 Task: Create a task  Create a new online platform for peer-to-peer lending , assign it to team member softage.3@softage.net in the project AgileForge and update the status of the task to  Off Track , set the priority of the task to Medium
Action: Mouse moved to (87, 538)
Screenshot: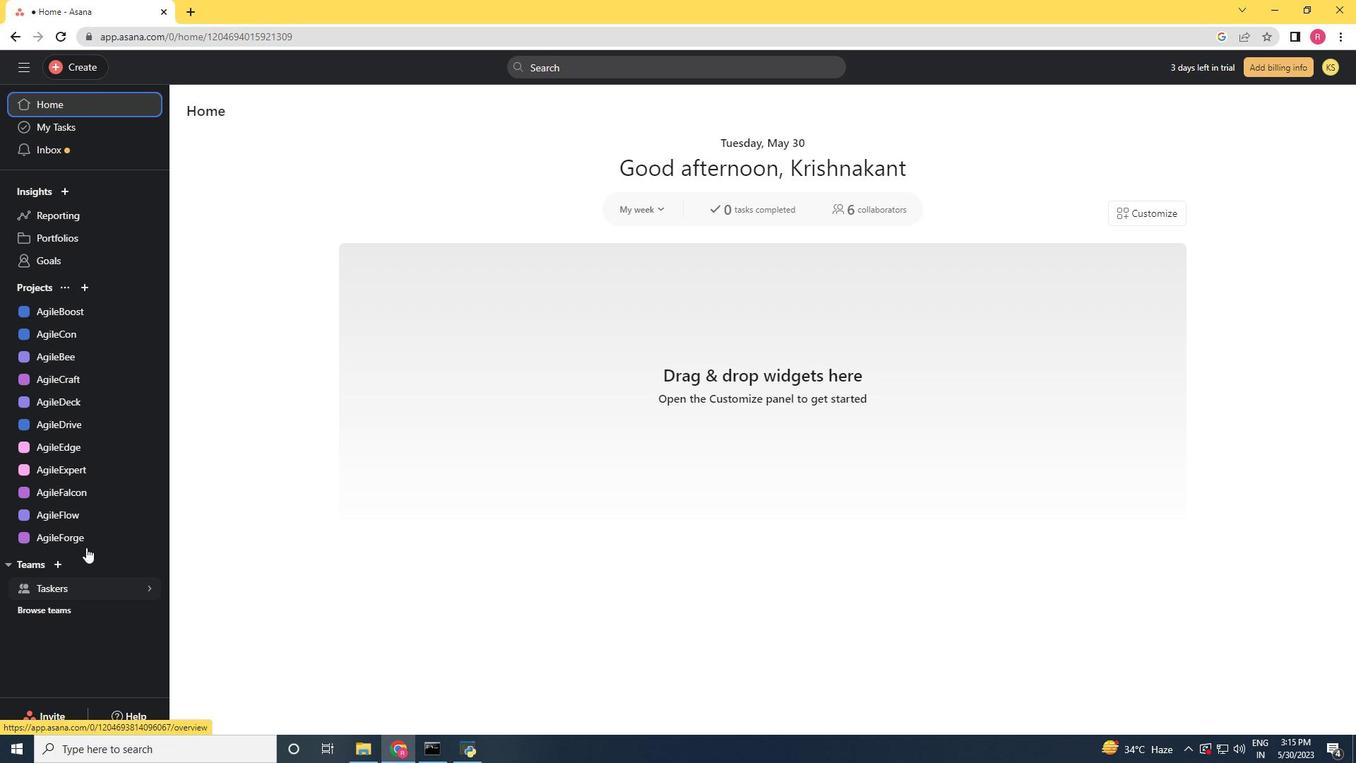 
Action: Mouse pressed left at (87, 538)
Screenshot: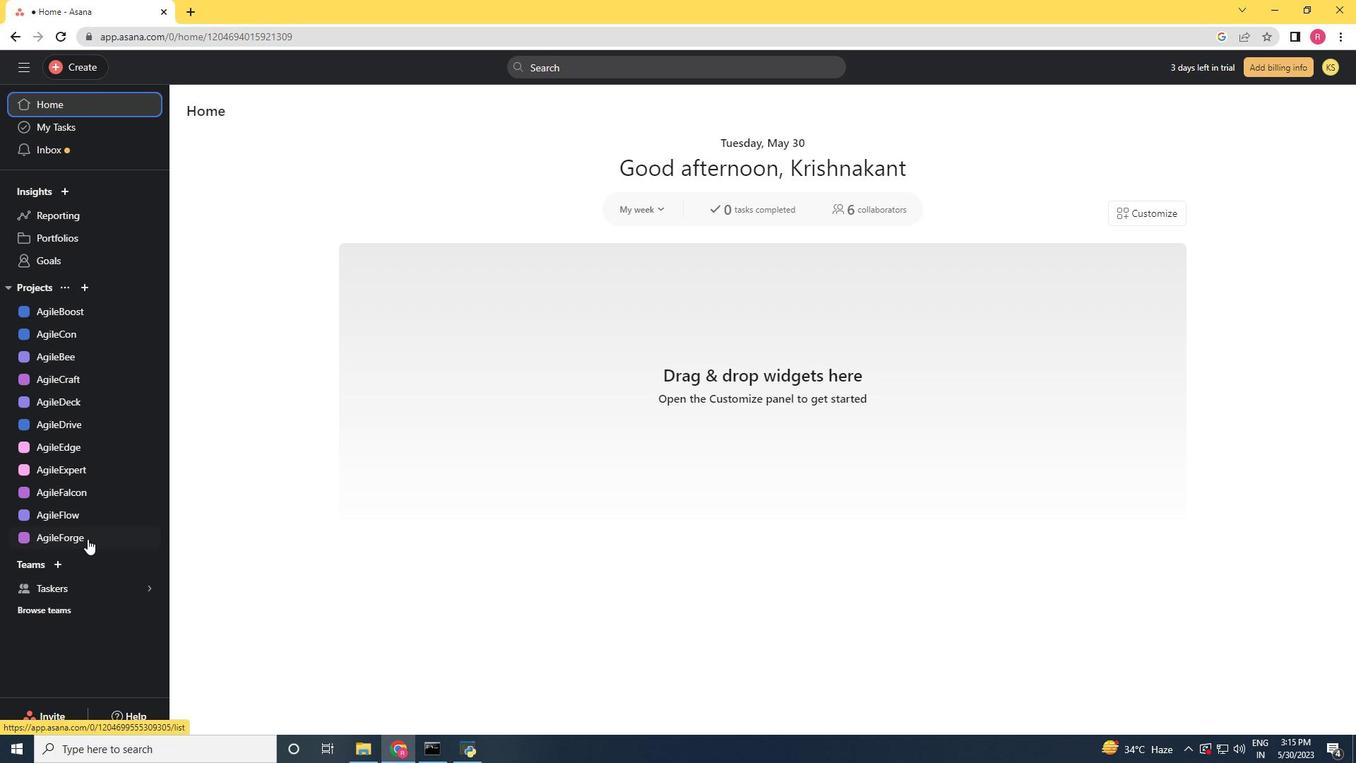 
Action: Mouse moved to (67, 69)
Screenshot: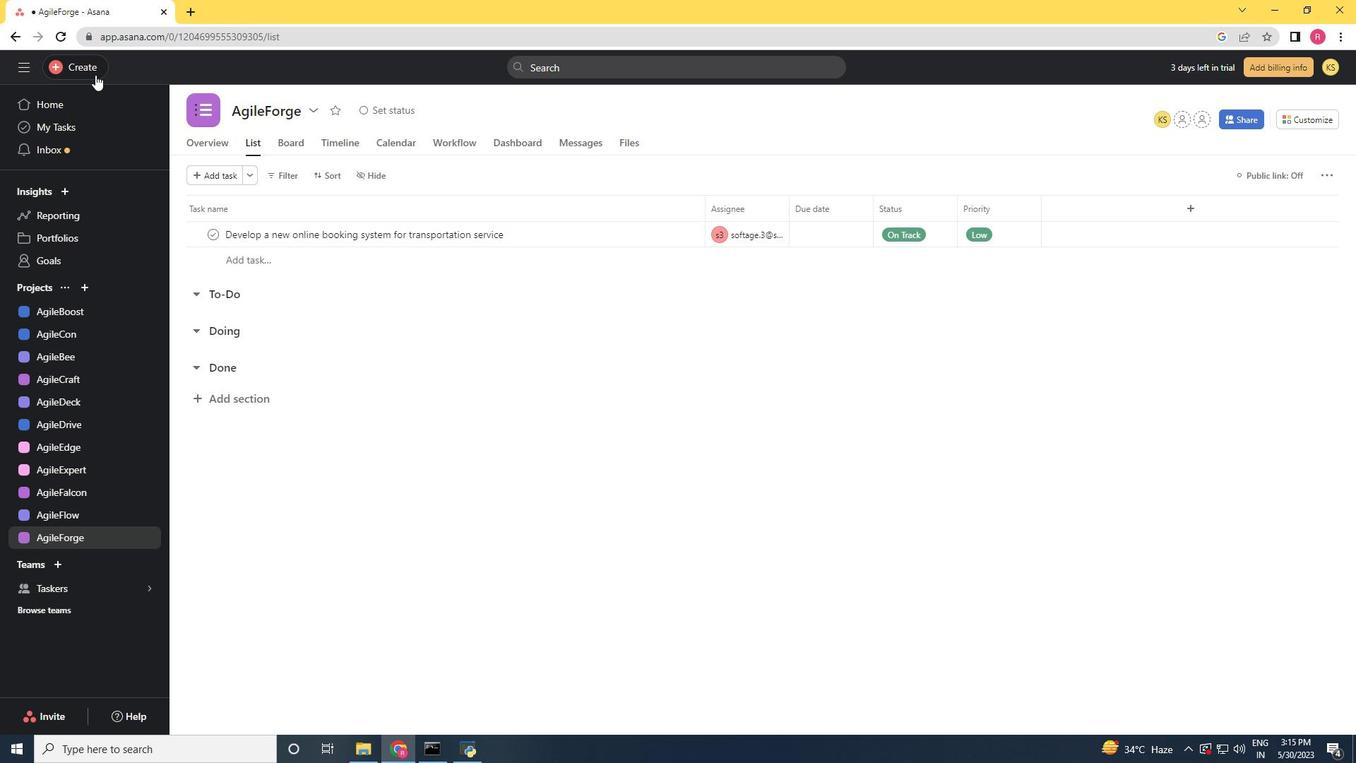 
Action: Mouse pressed left at (67, 69)
Screenshot: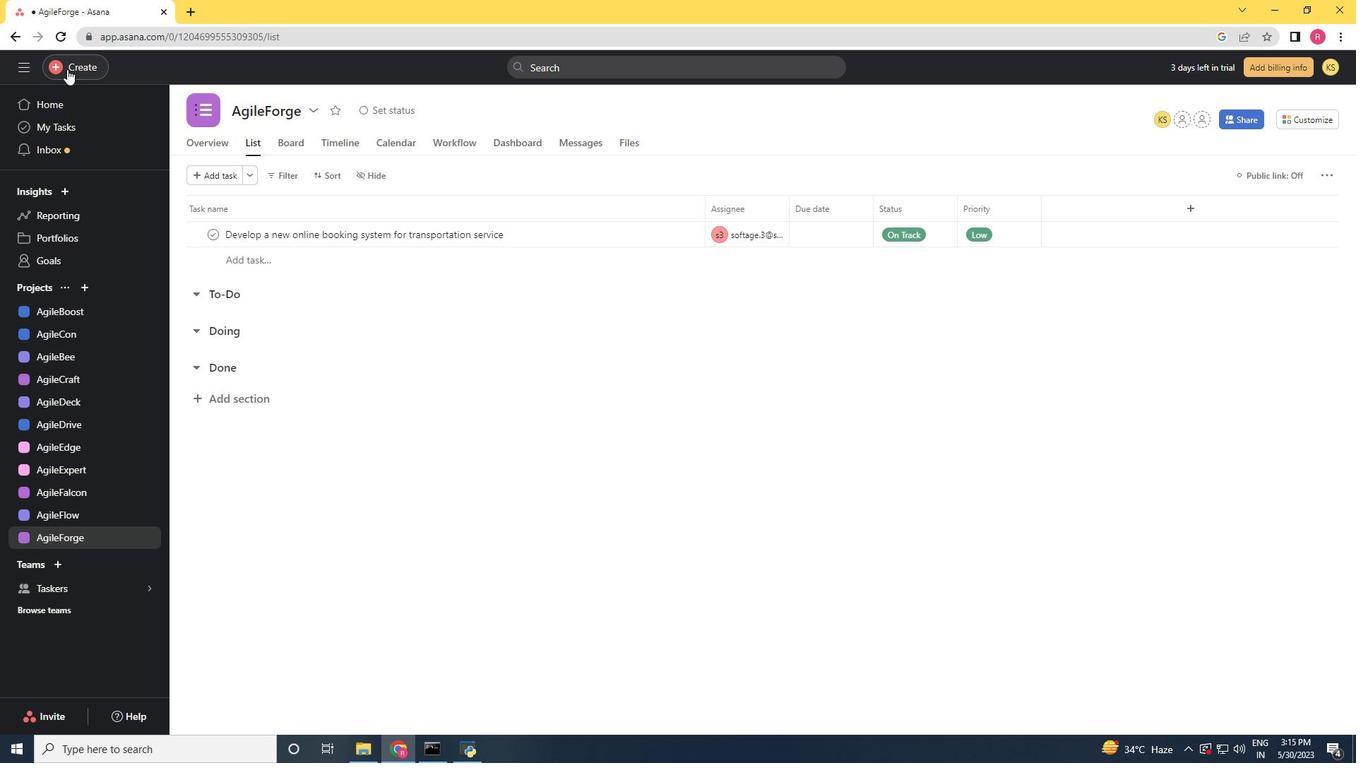 
Action: Mouse moved to (160, 76)
Screenshot: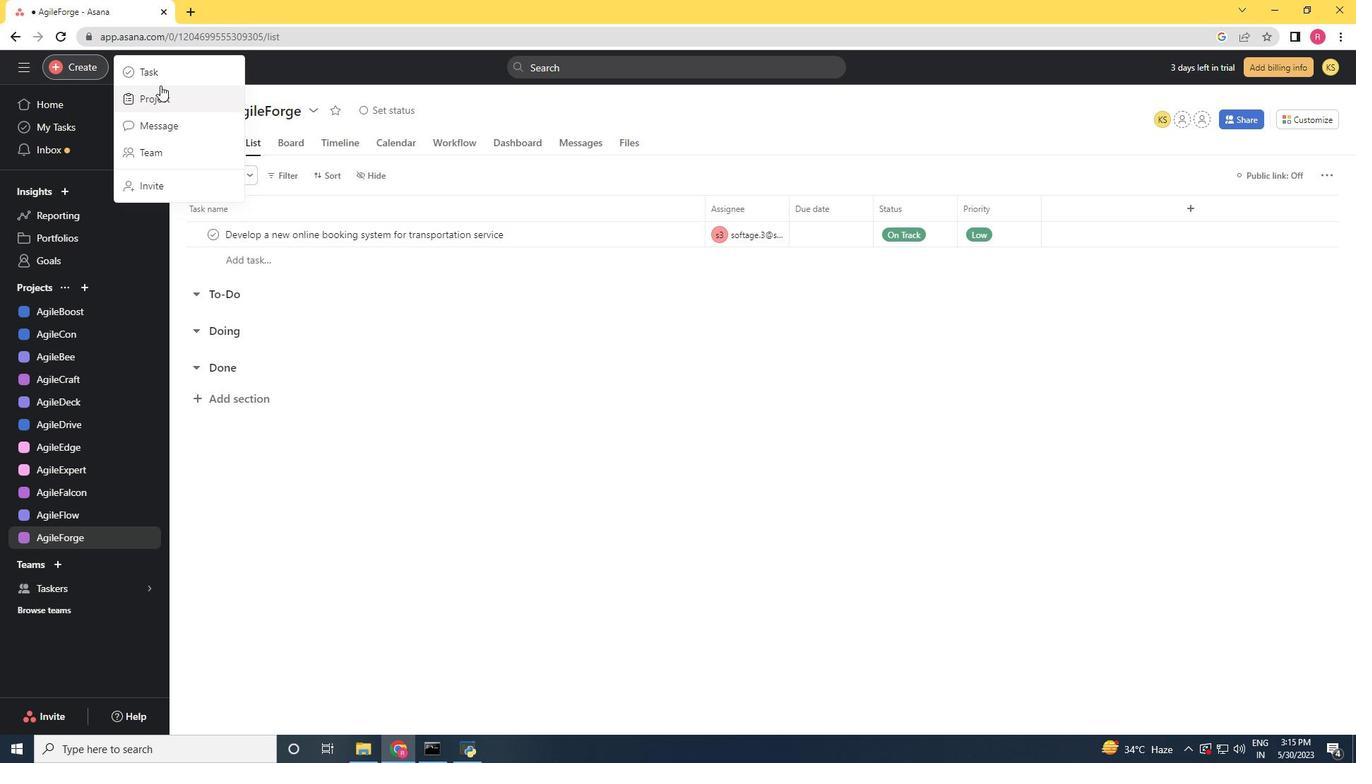 
Action: Mouse pressed left at (160, 76)
Screenshot: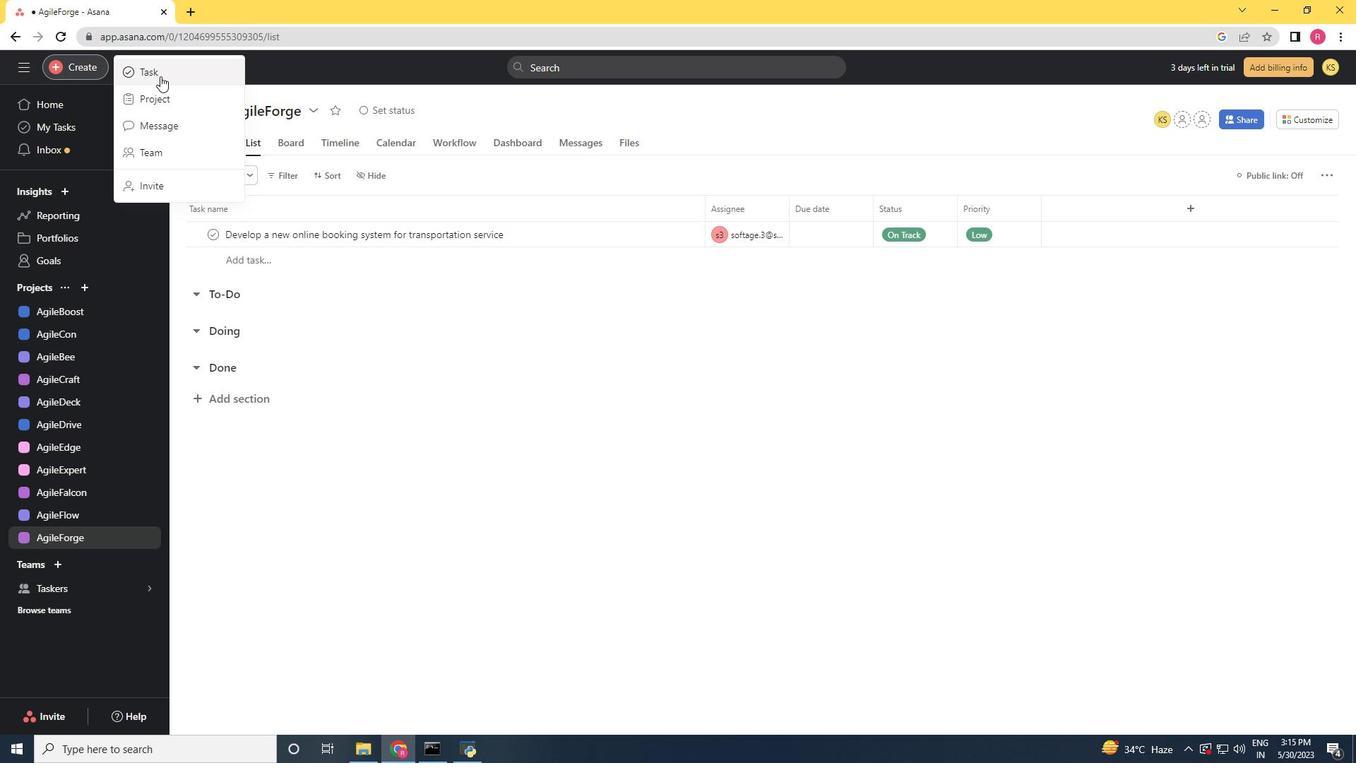 
Action: Key pressed <Key.shift>Create<Key.space>a<Key.space>new<Key.space>online<Key.space>platform<Key.space>for<Key.space>peer-to-peer<Key.space>lending
Screenshot: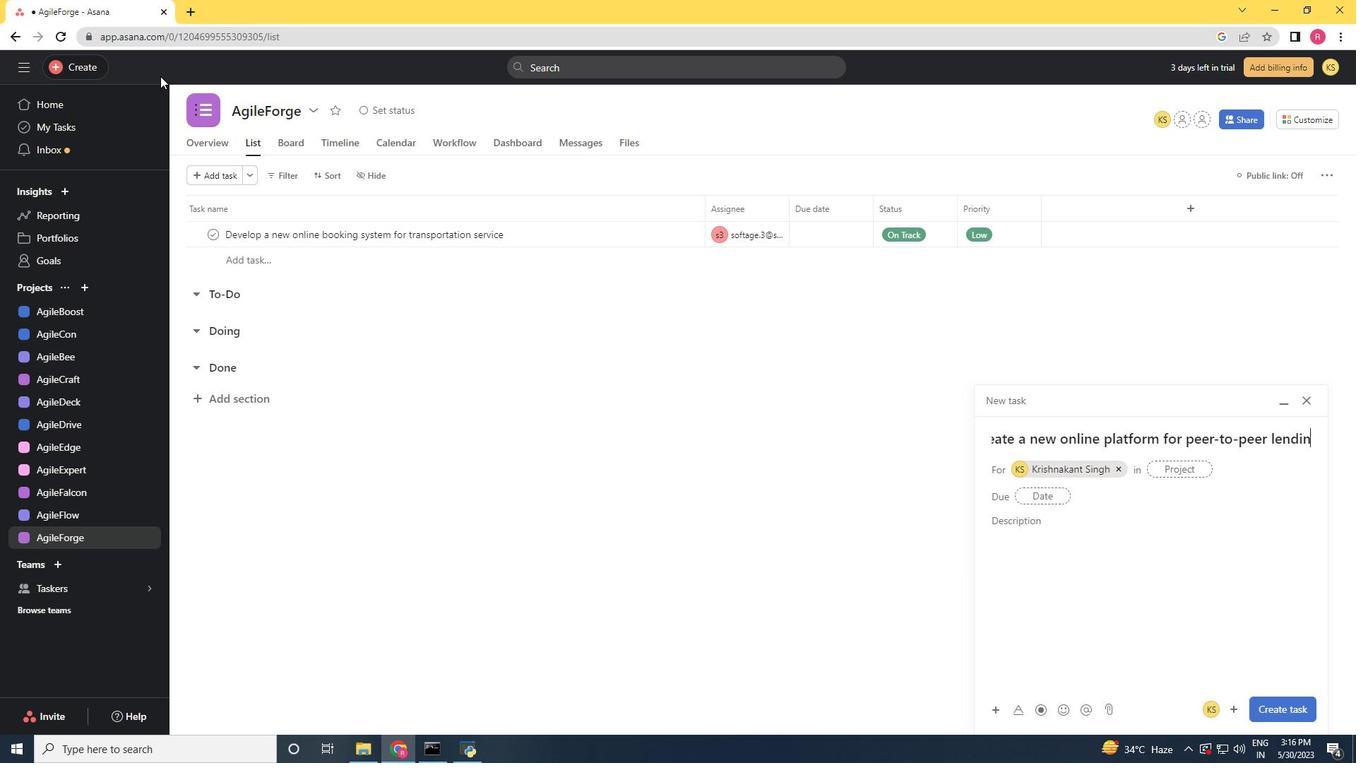 
Action: Mouse moved to (1120, 466)
Screenshot: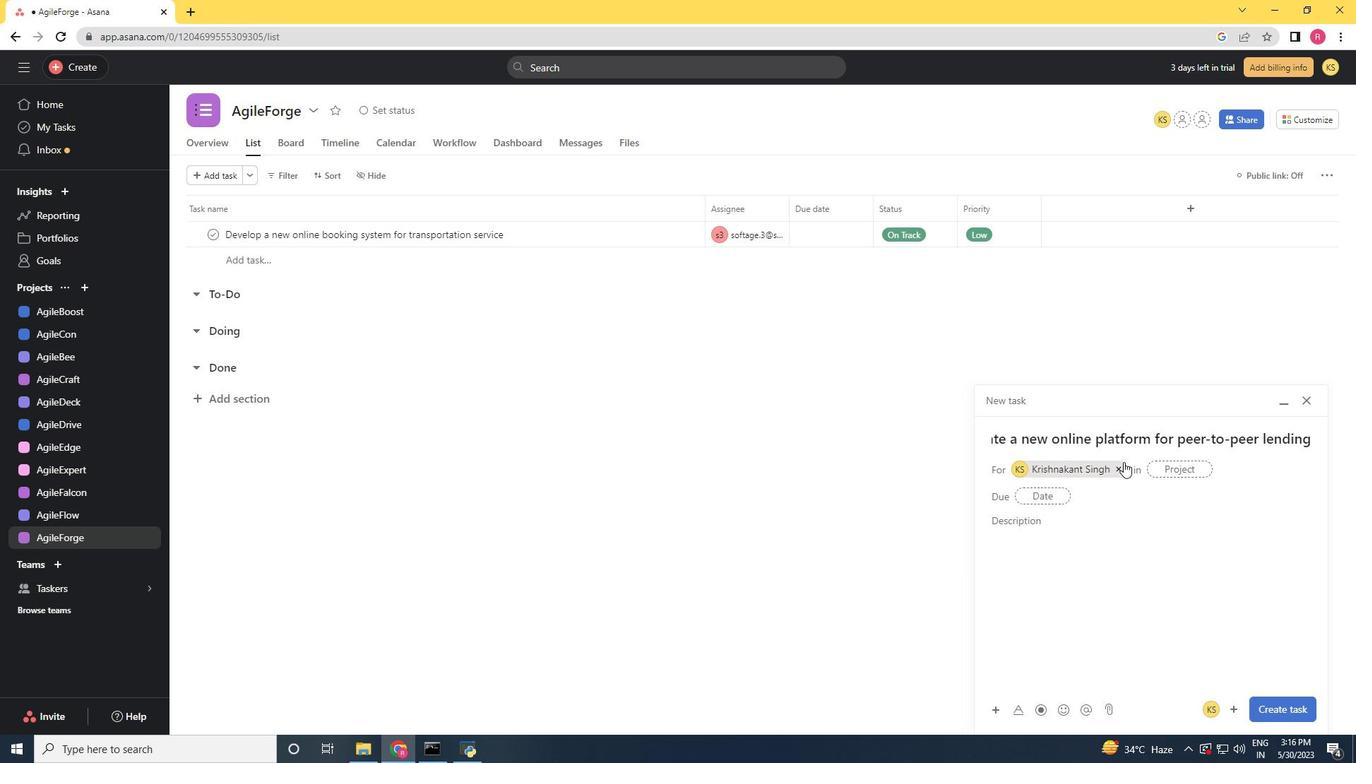 
Action: Mouse pressed left at (1120, 466)
Screenshot: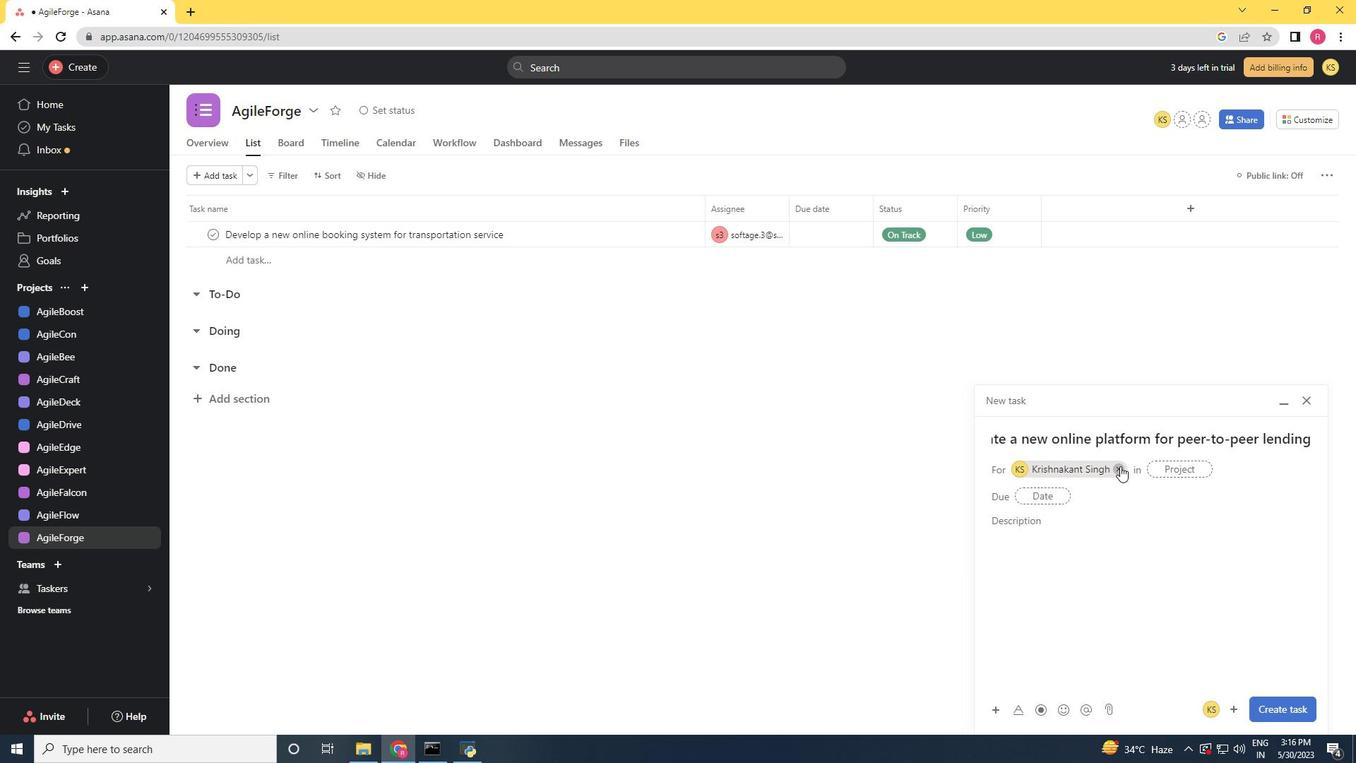 
Action: Mouse moved to (1051, 469)
Screenshot: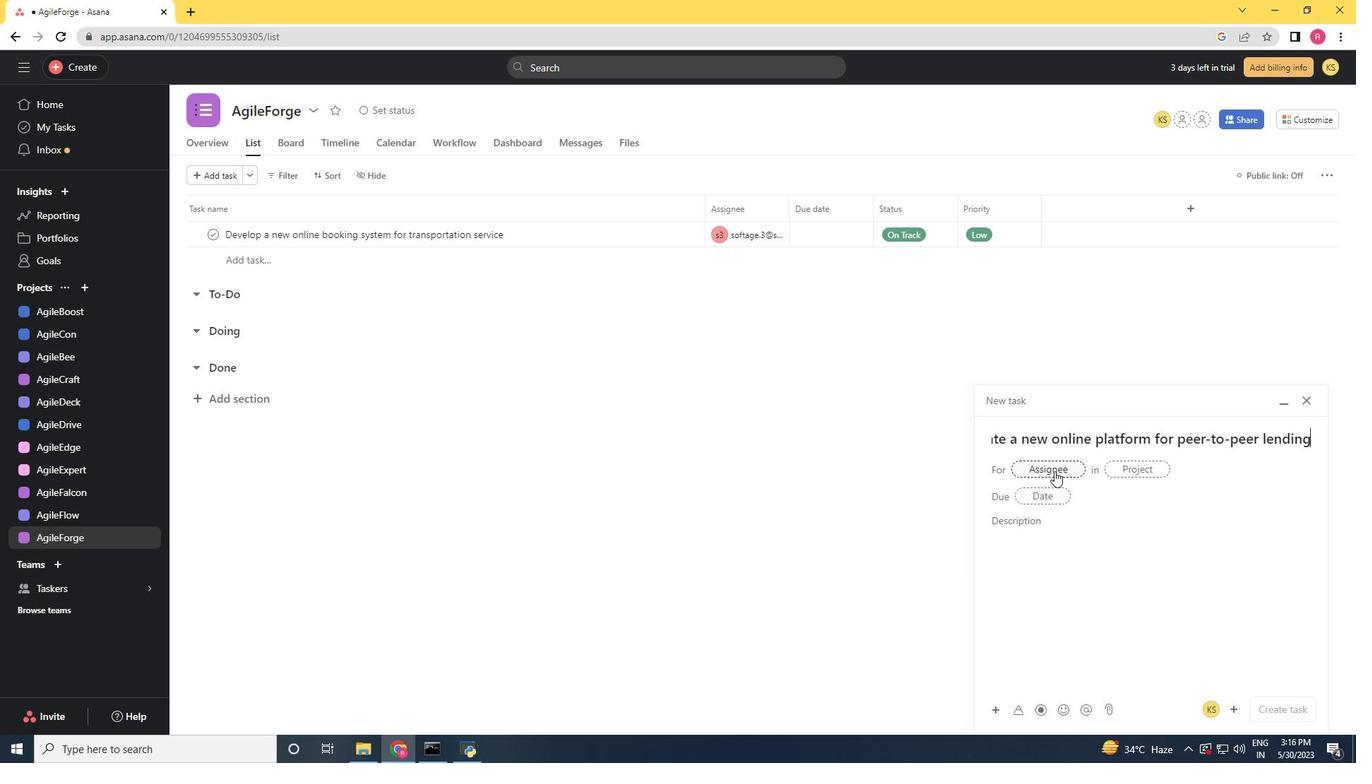 
Action: Mouse pressed left at (1051, 469)
Screenshot: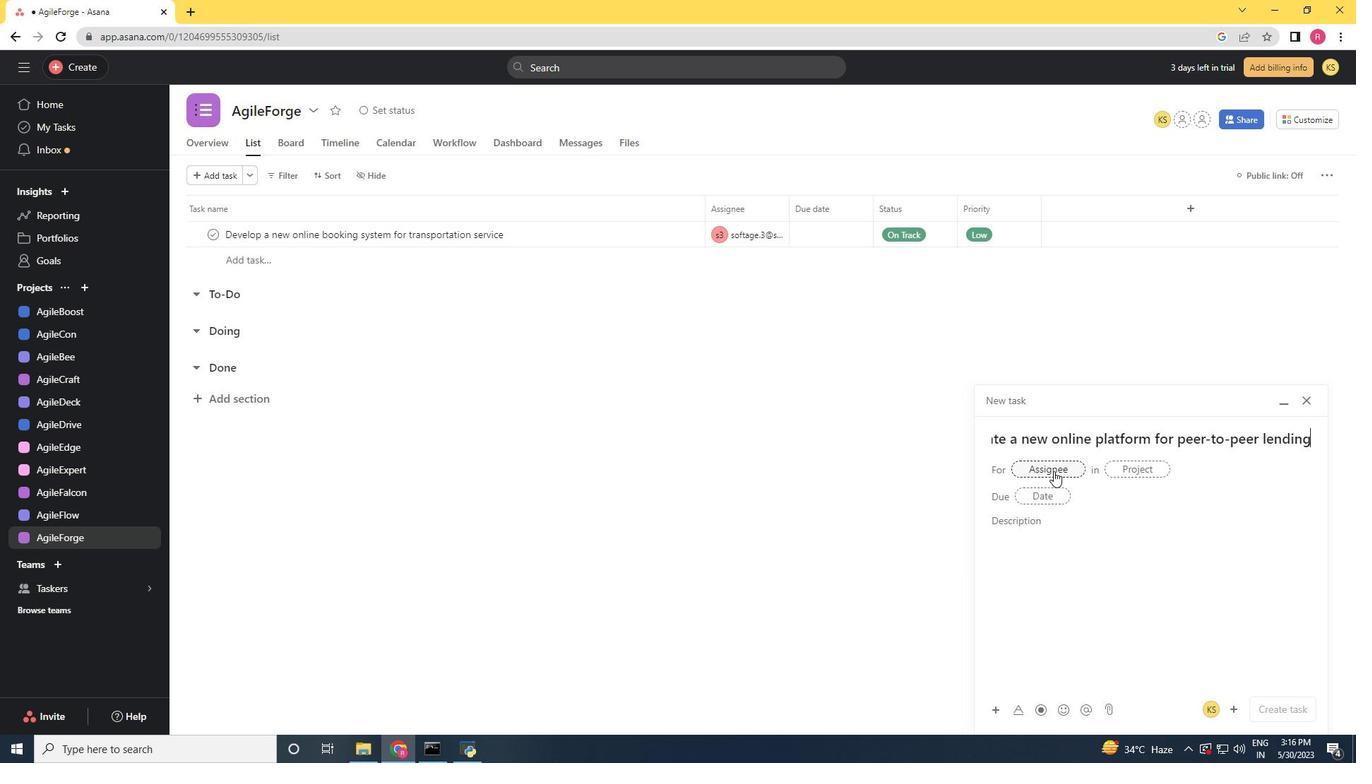 
Action: Key pressed softage.3<Key.shift>@softage.net
Screenshot: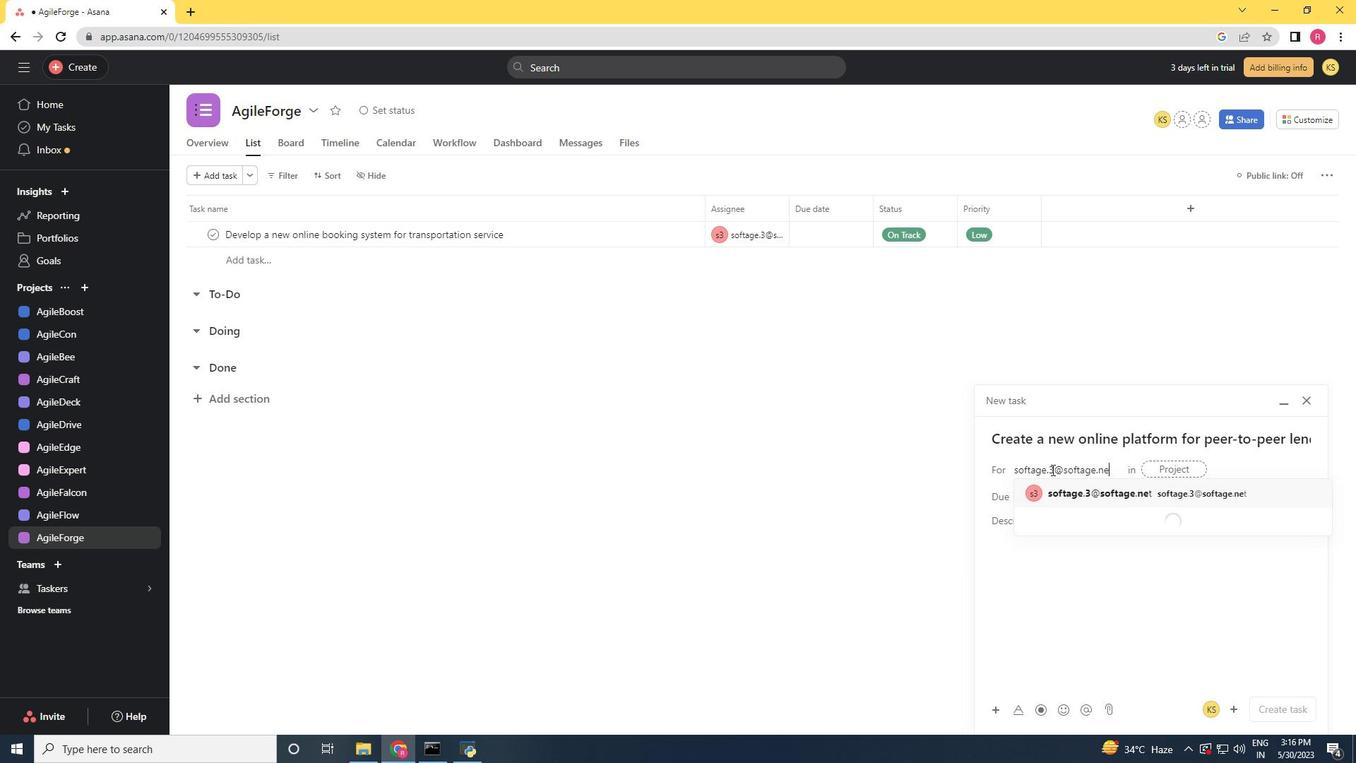
Action: Mouse moved to (1078, 495)
Screenshot: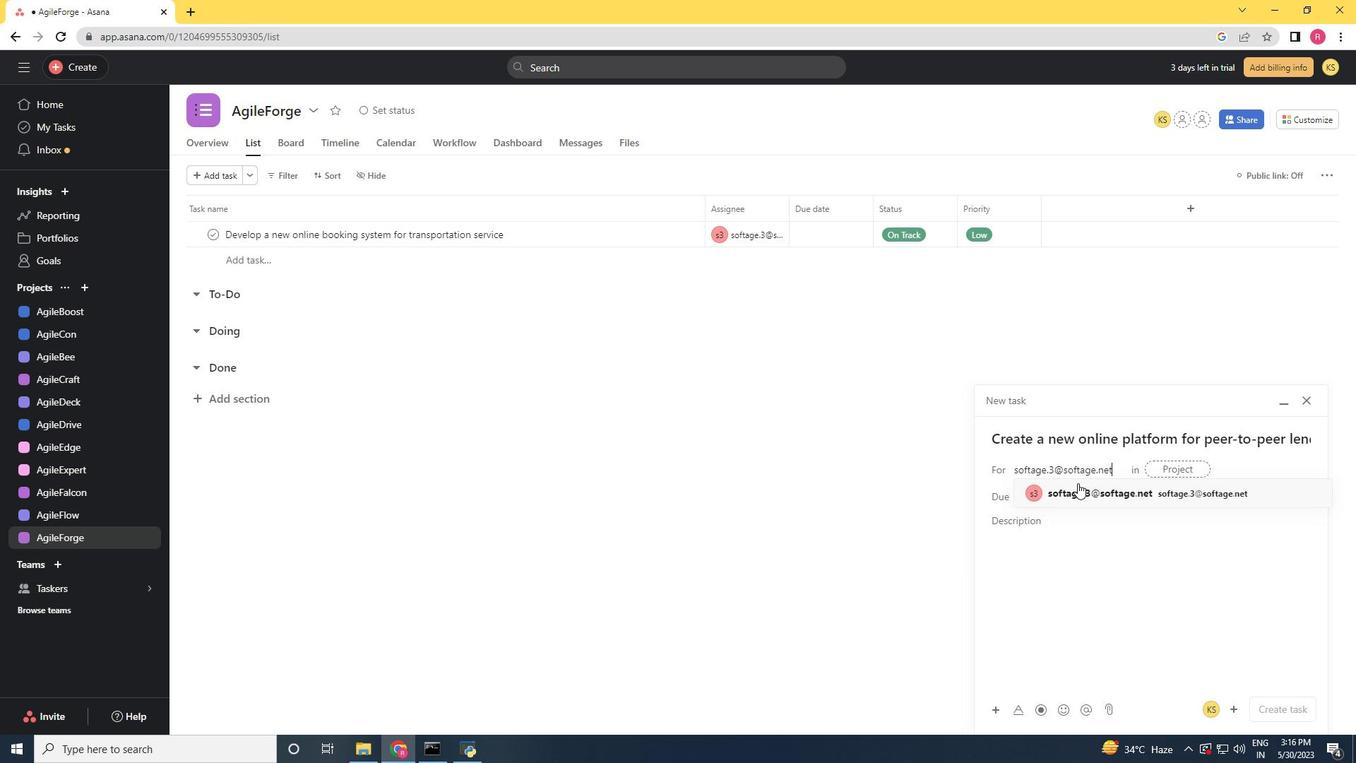 
Action: Mouse pressed left at (1078, 495)
Screenshot: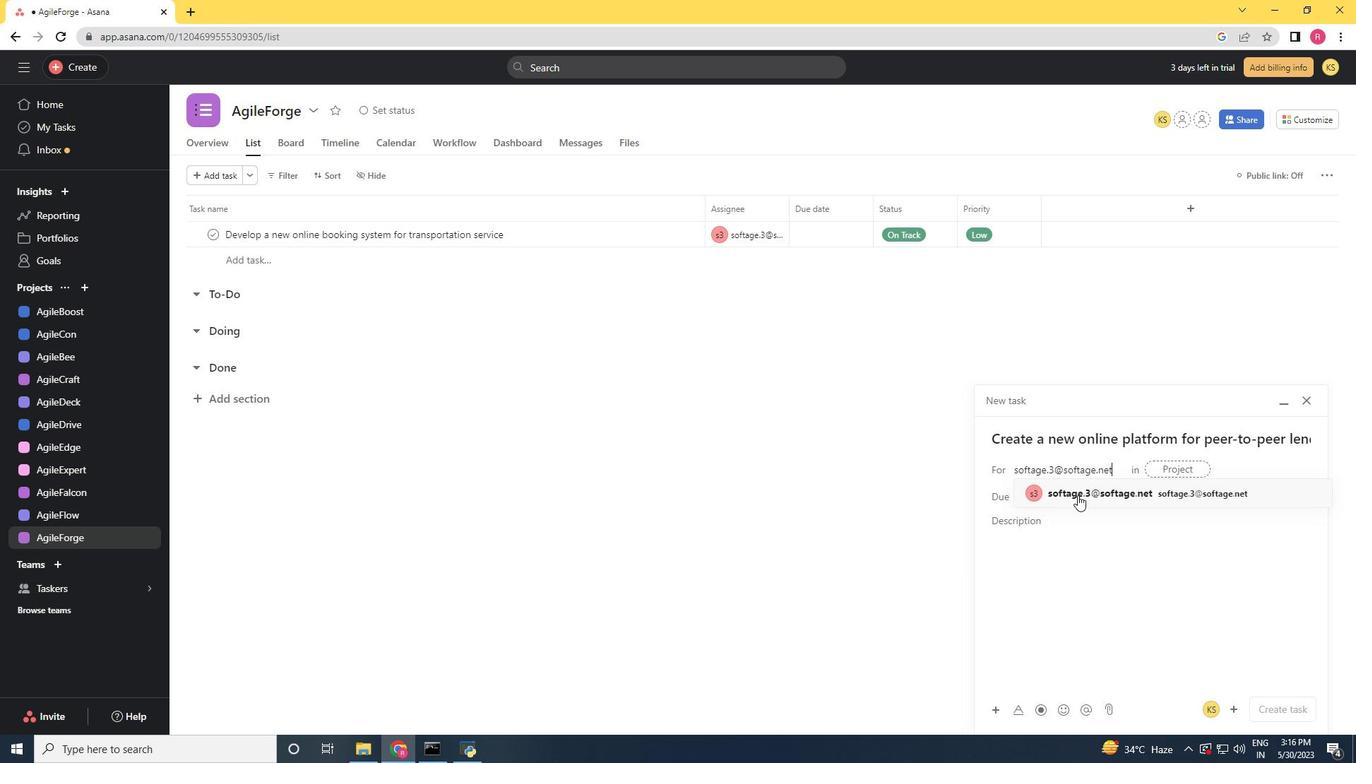 
Action: Mouse moved to (950, 492)
Screenshot: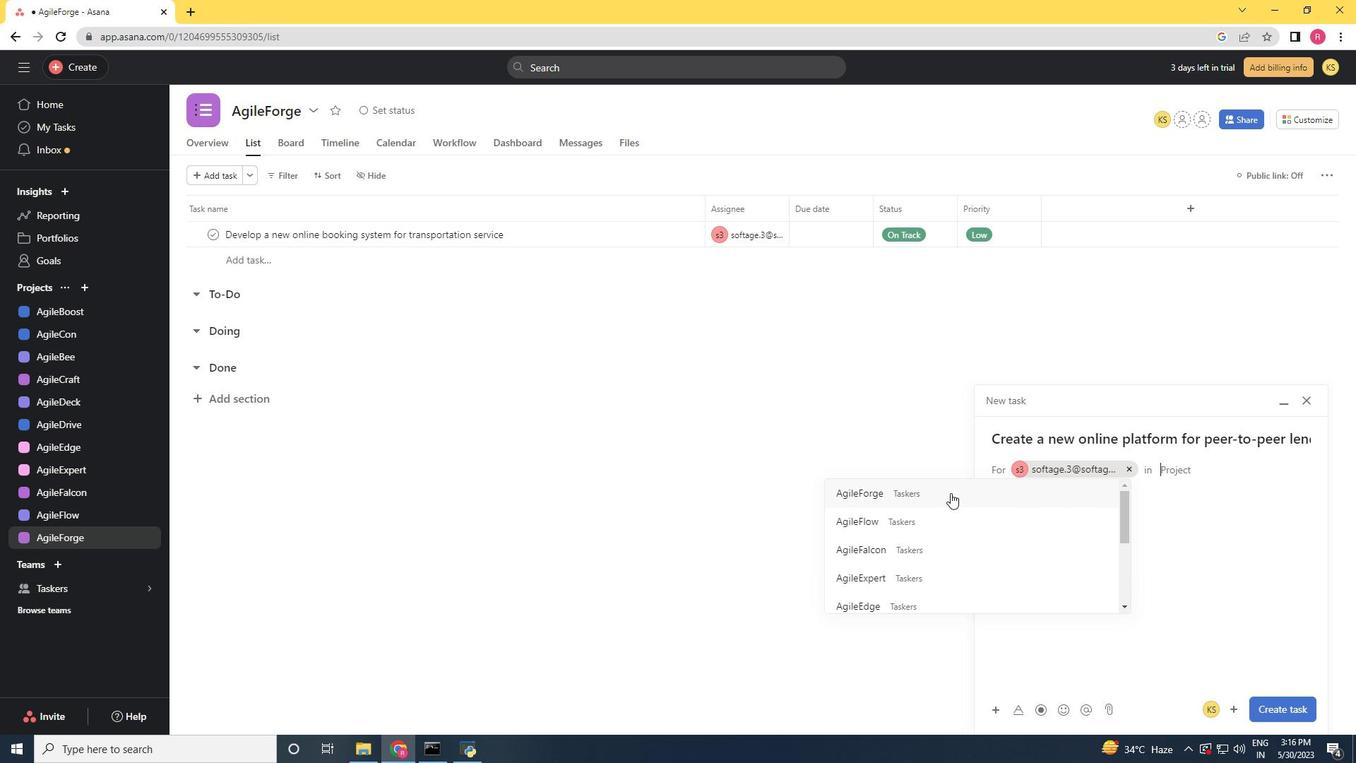 
Action: Mouse pressed left at (950, 492)
Screenshot: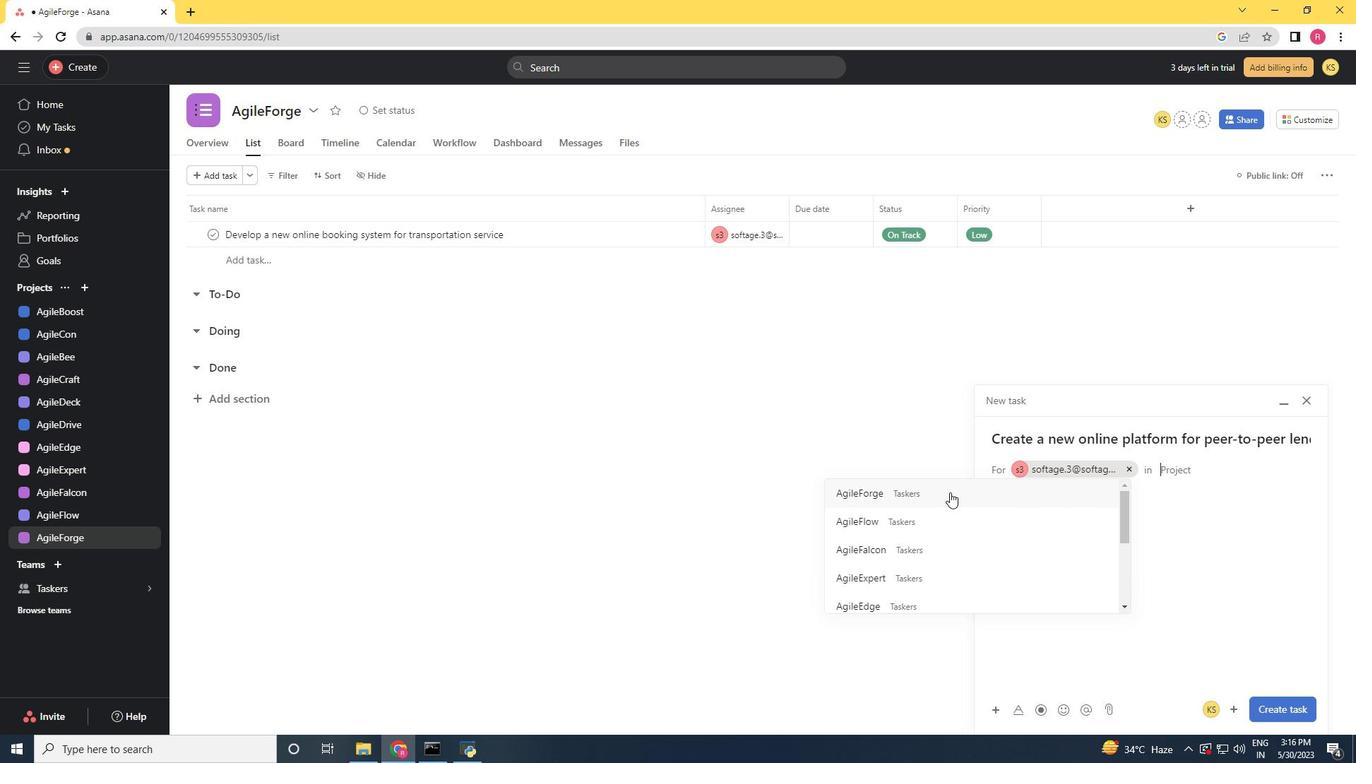 
Action: Mouse moved to (1054, 528)
Screenshot: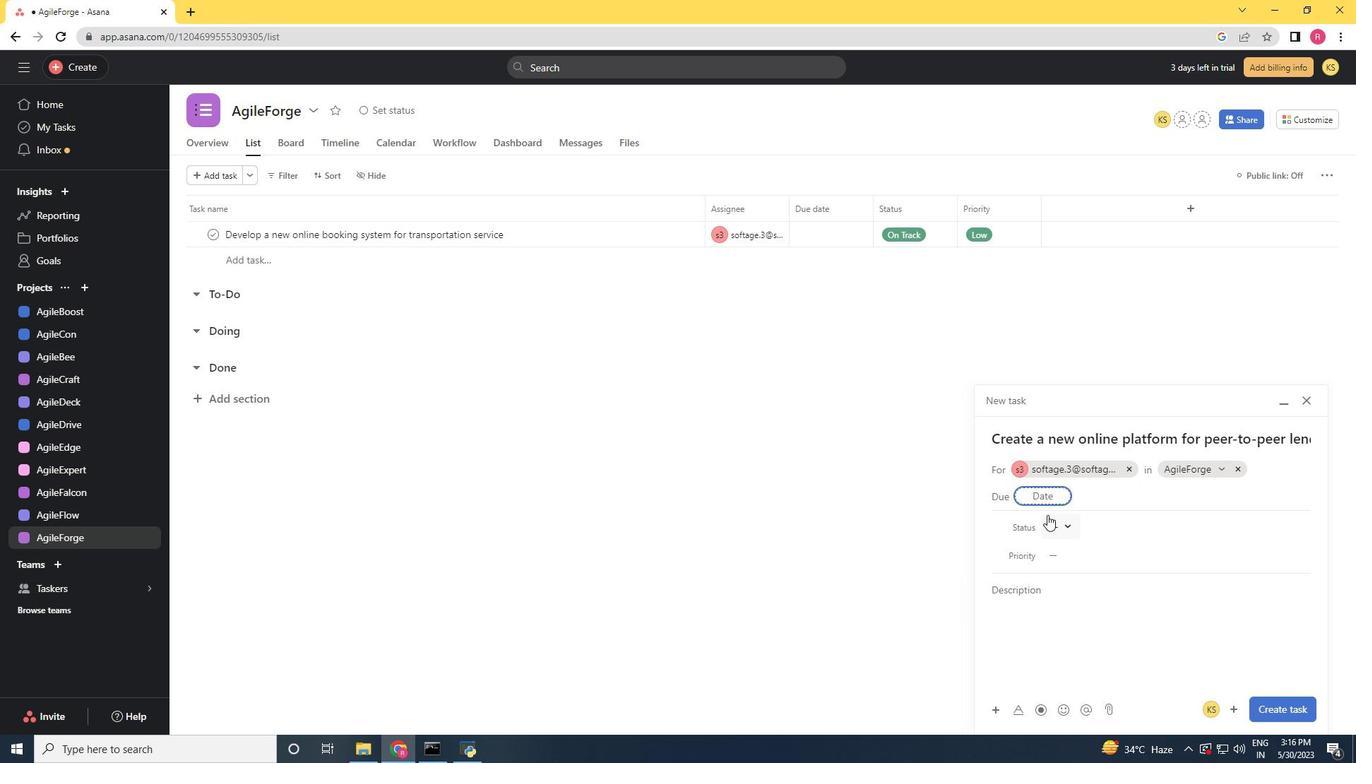 
Action: Mouse pressed left at (1054, 528)
Screenshot: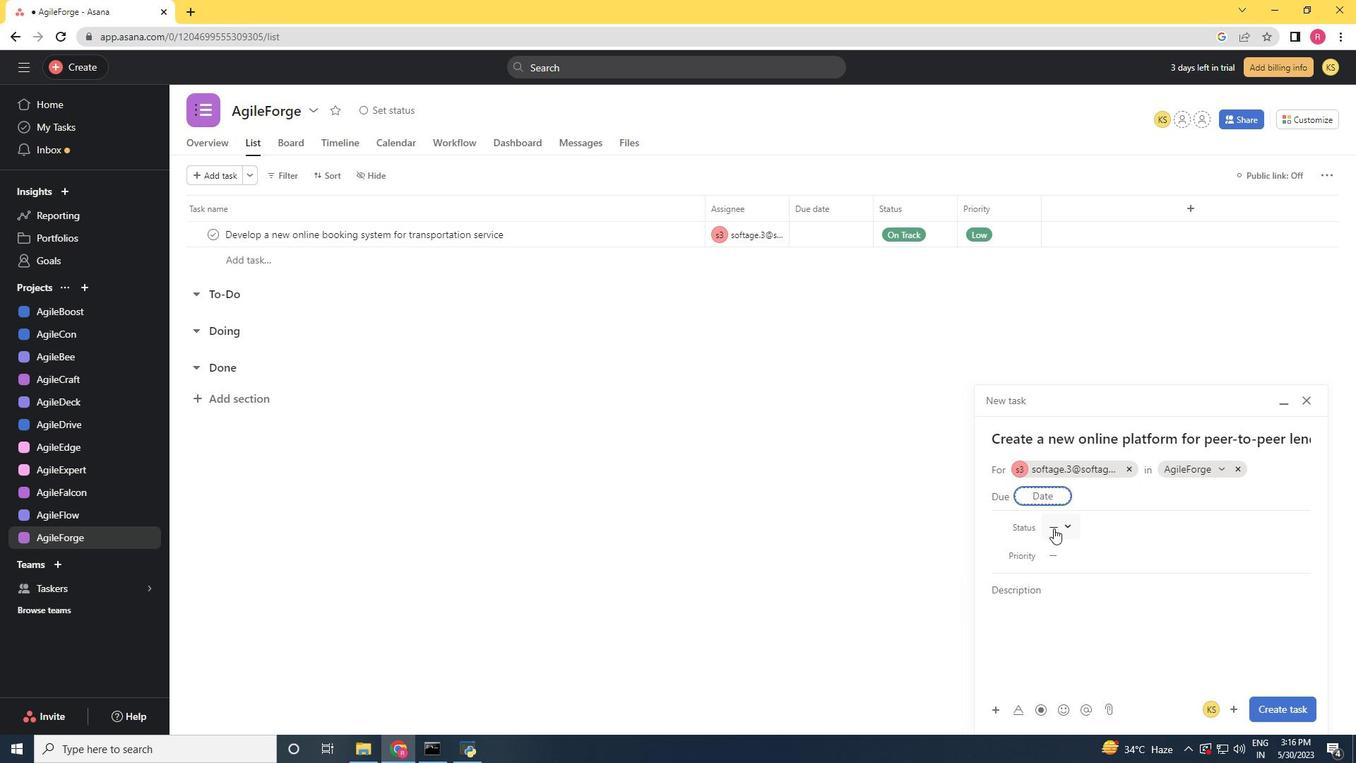 
Action: Mouse moved to (1105, 598)
Screenshot: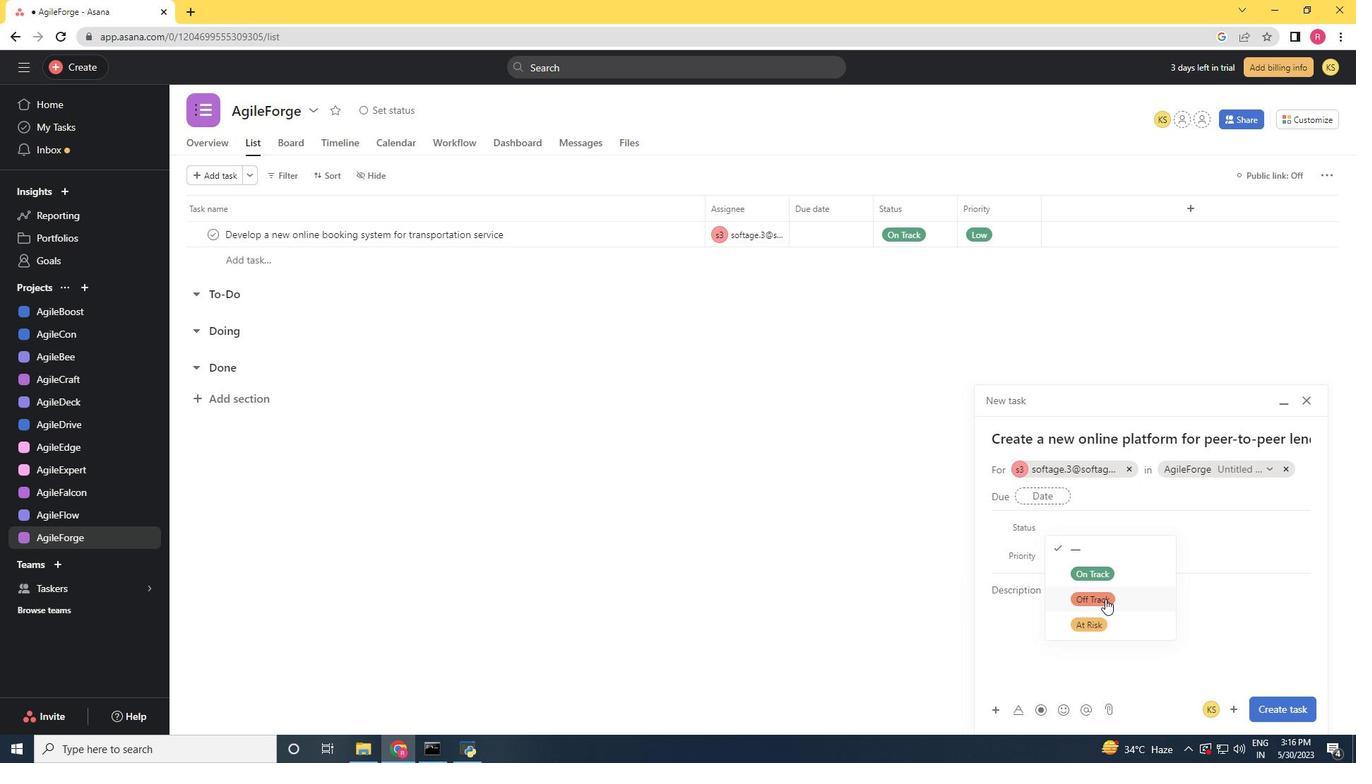 
Action: Mouse pressed left at (1105, 598)
Screenshot: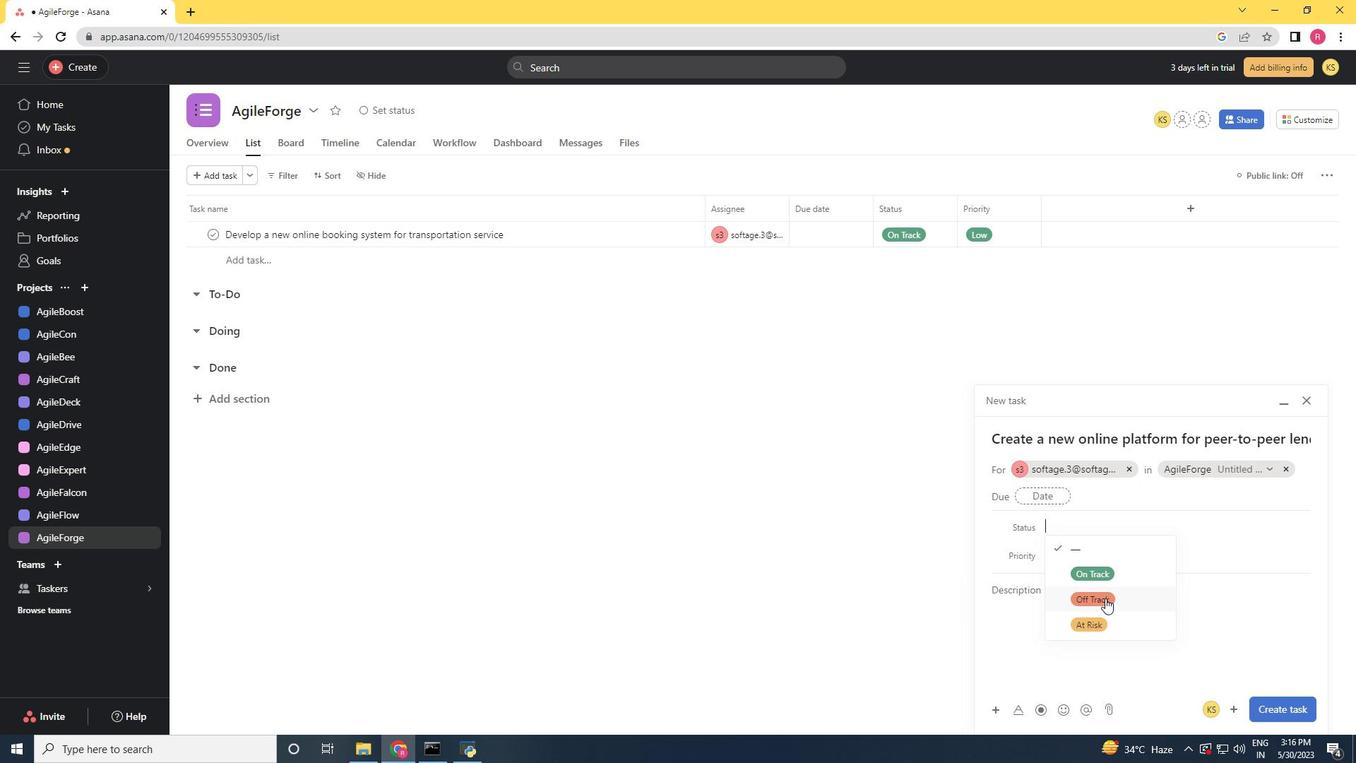 
Action: Mouse moved to (1060, 553)
Screenshot: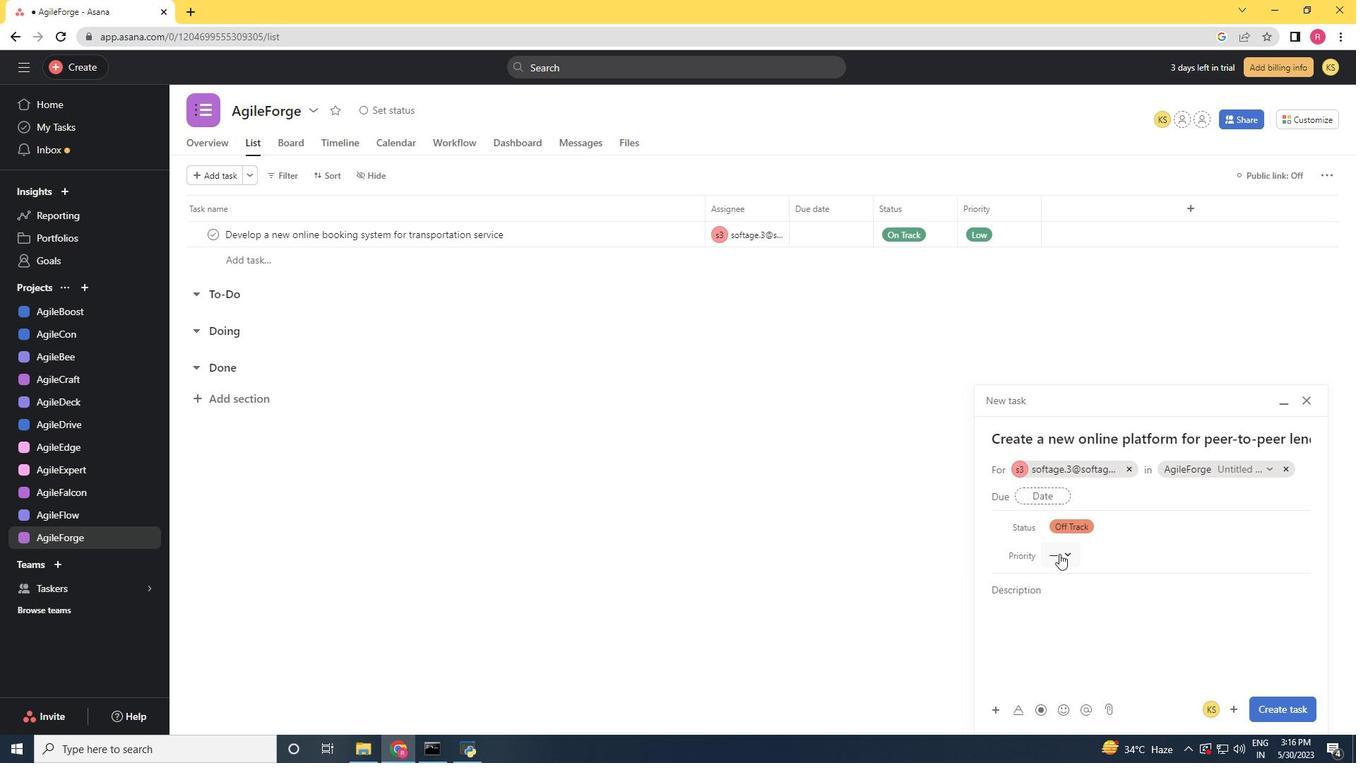 
Action: Mouse pressed left at (1060, 553)
Screenshot: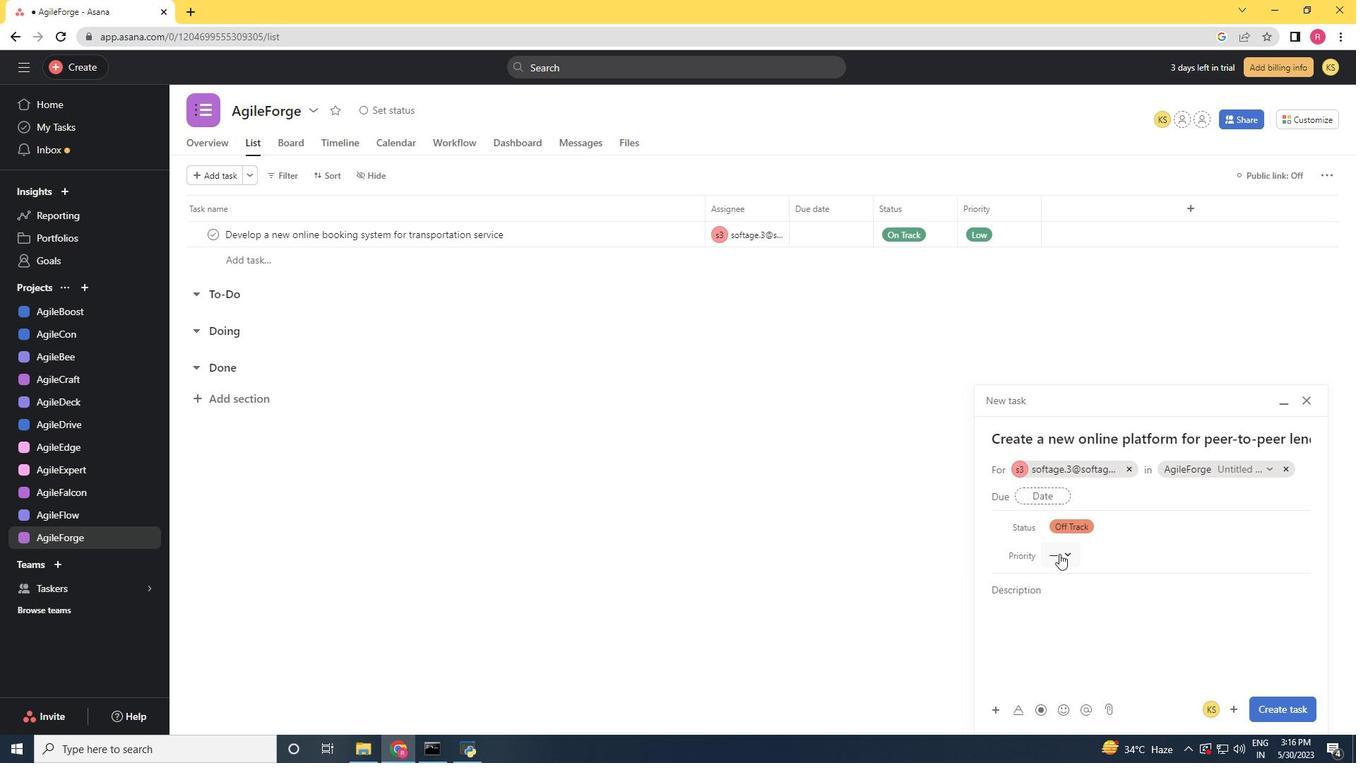 
Action: Mouse moved to (1094, 620)
Screenshot: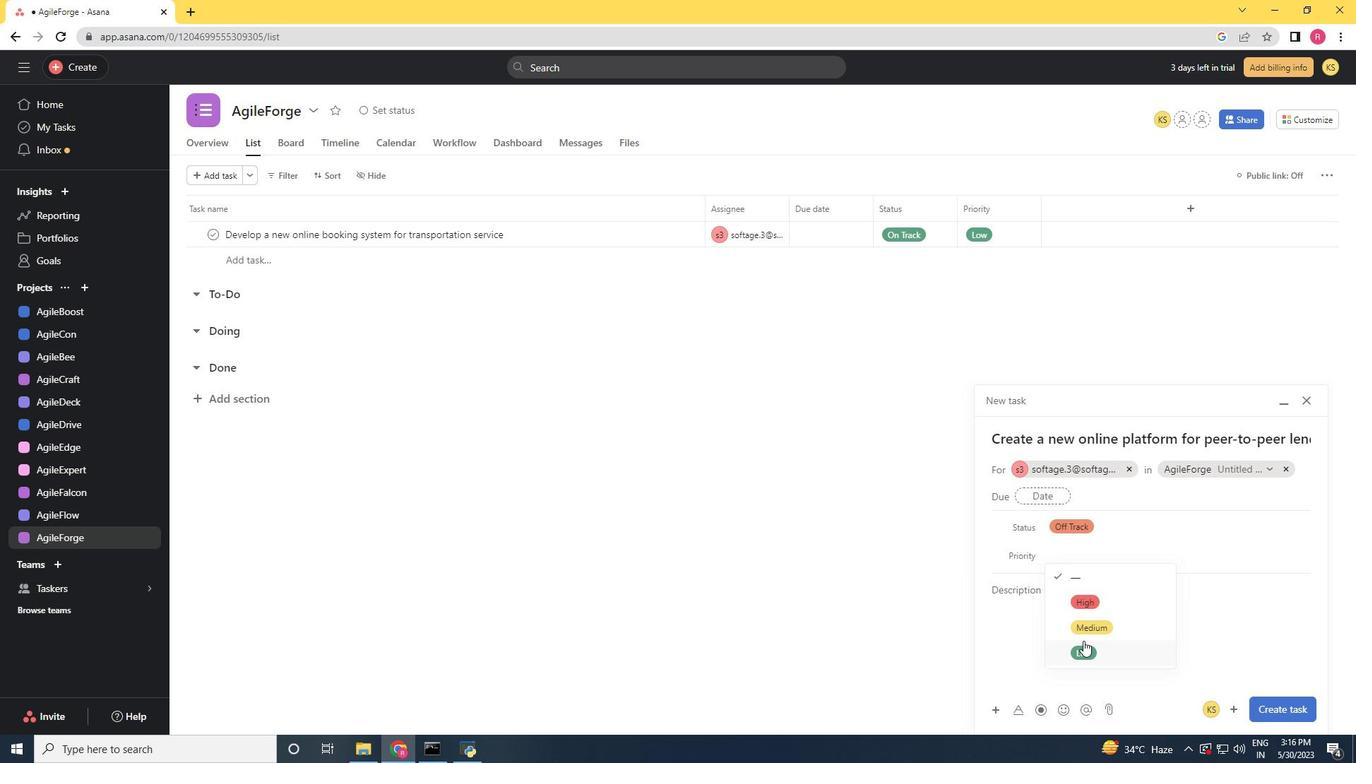 
Action: Mouse pressed left at (1094, 620)
Screenshot: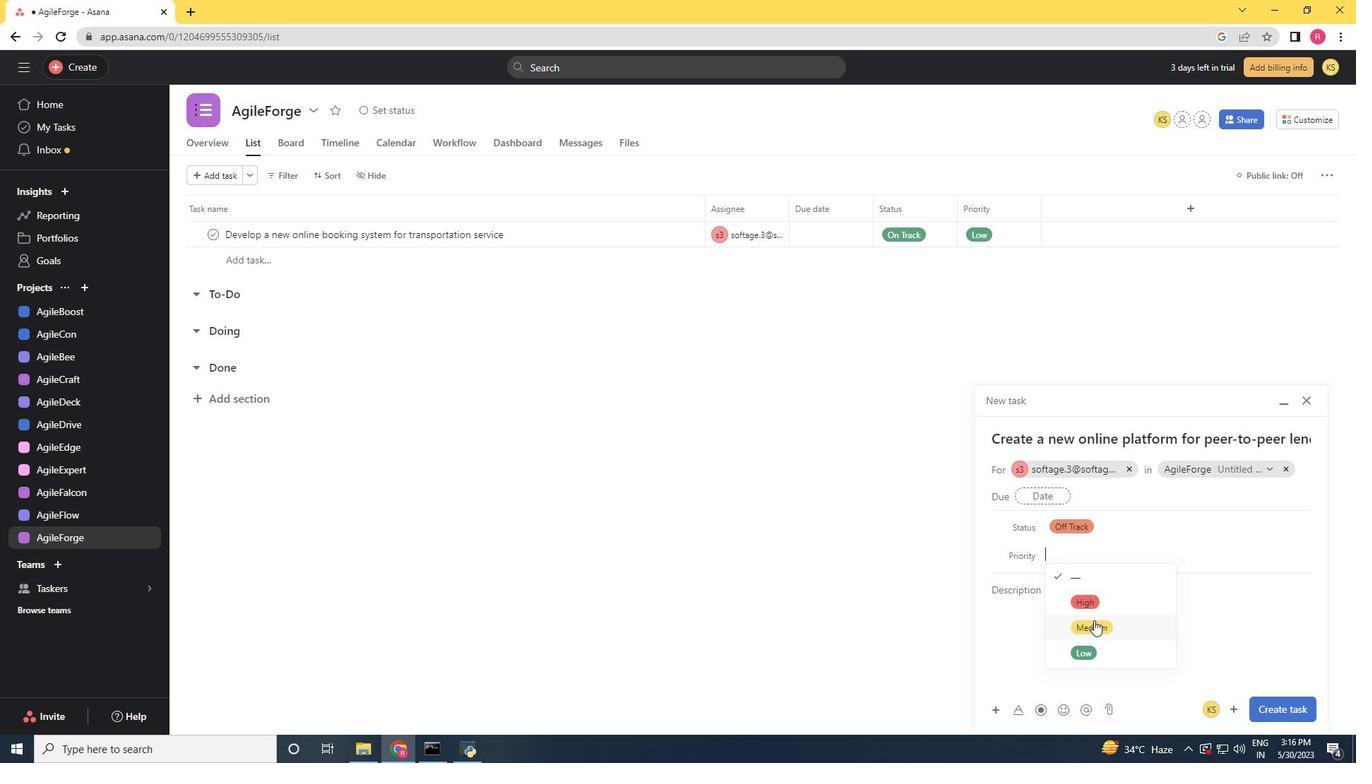 
Action: Mouse moved to (1272, 709)
Screenshot: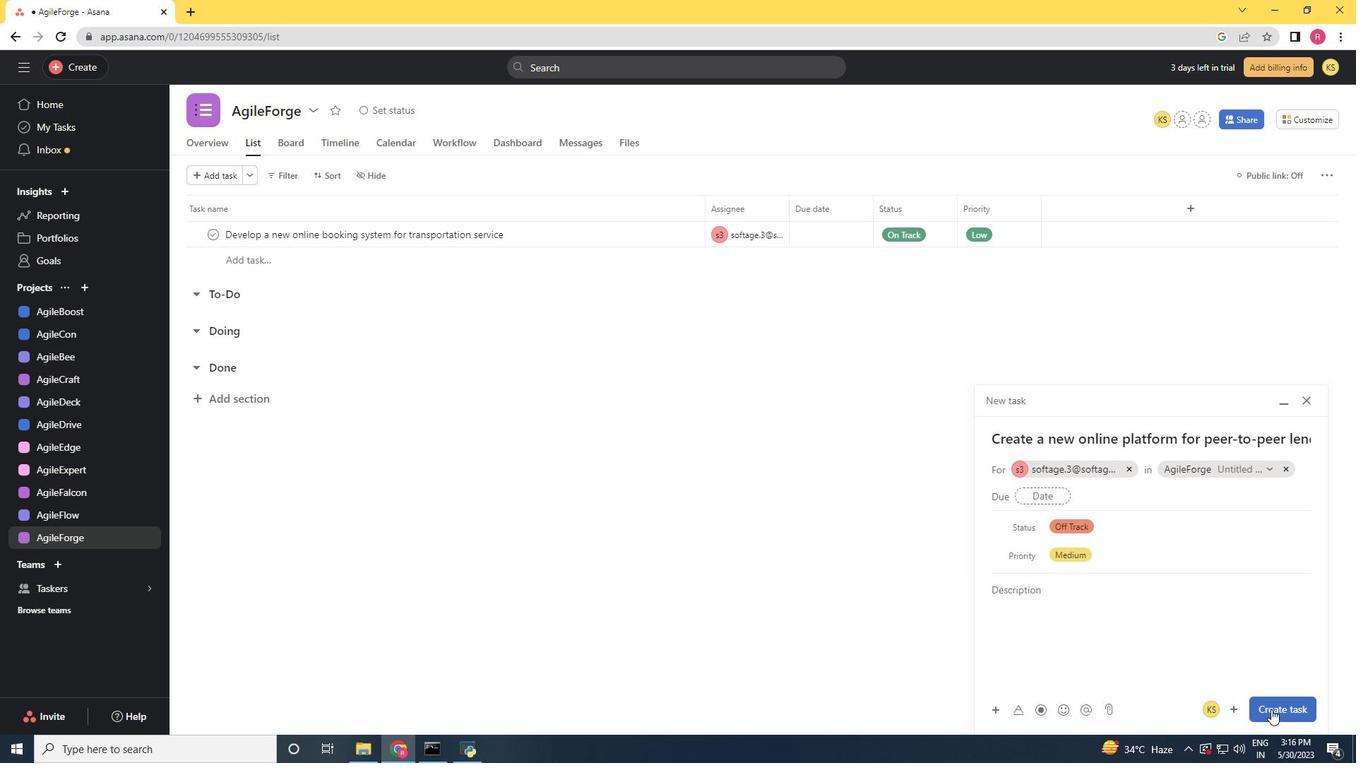 
Action: Mouse pressed left at (1272, 709)
Screenshot: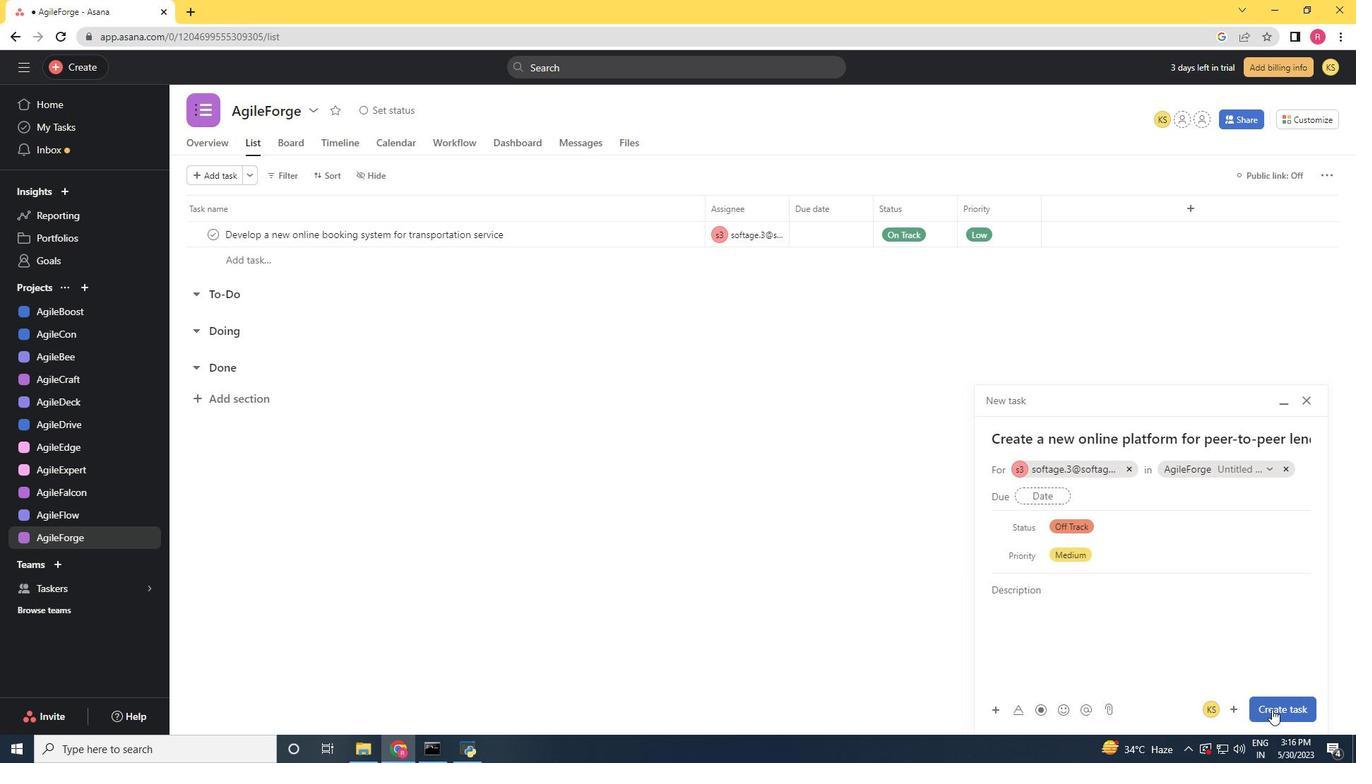 
